 Task: Add Cedar's Mediterranean Foods Topped Organic Garlic Hommus to the cart.
Action: Mouse moved to (767, 245)
Screenshot: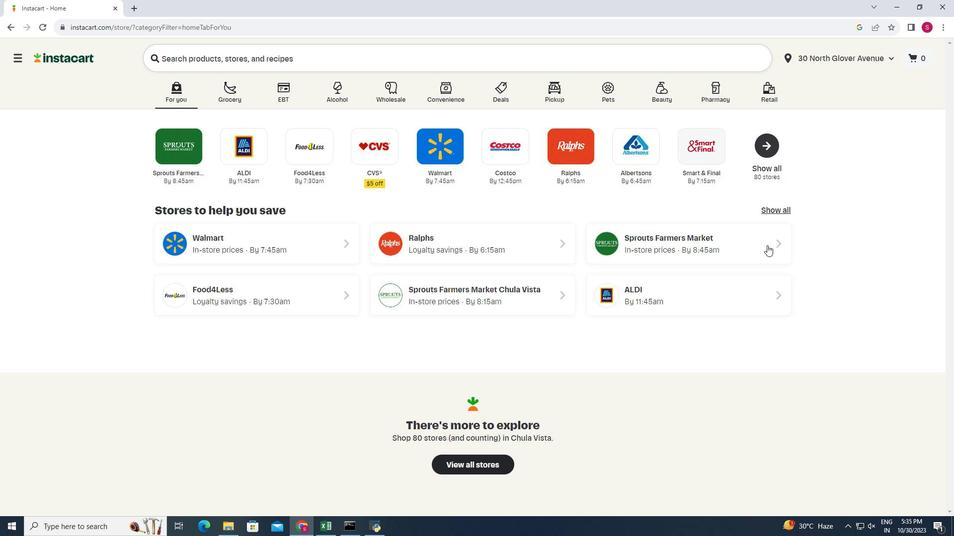 
Action: Mouse pressed left at (767, 245)
Screenshot: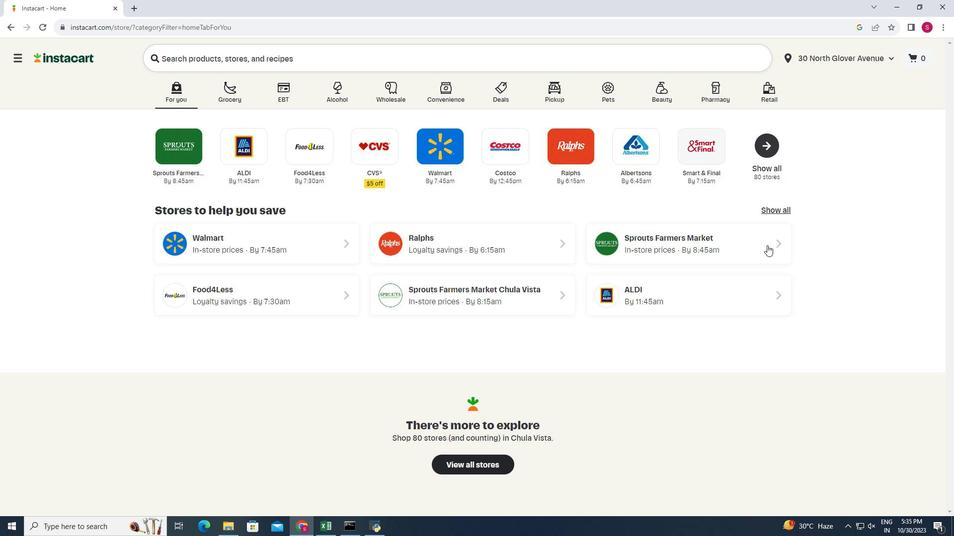 
Action: Mouse moved to (25, 436)
Screenshot: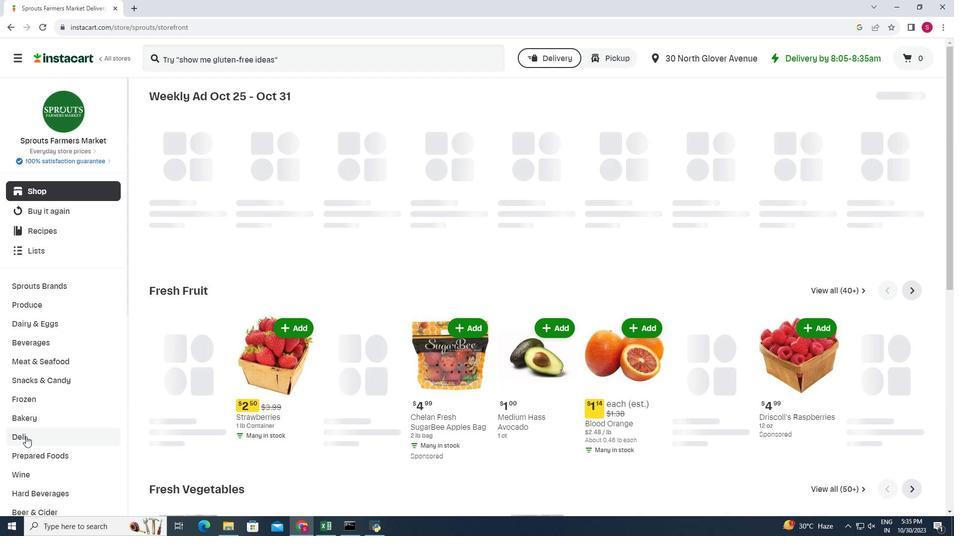 
Action: Mouse pressed left at (25, 436)
Screenshot: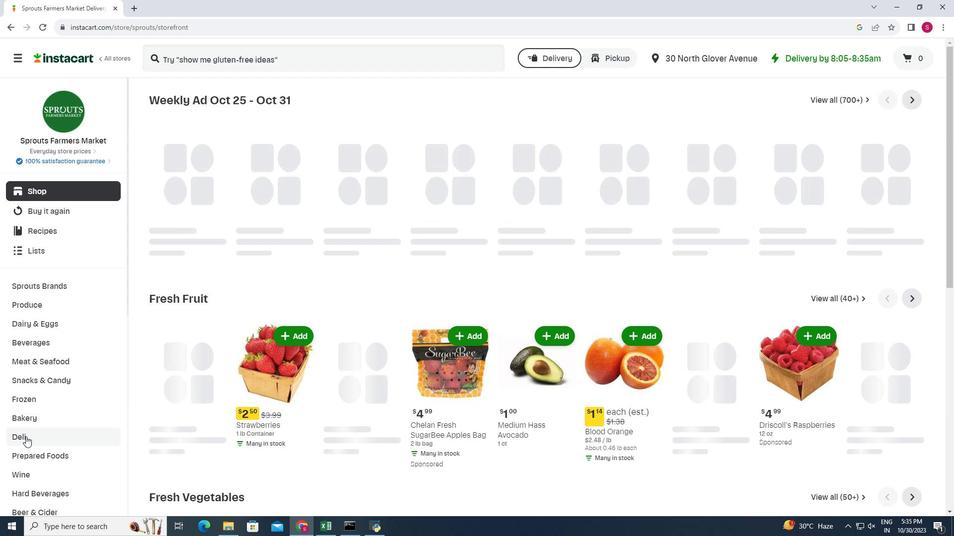 
Action: Mouse moved to (334, 127)
Screenshot: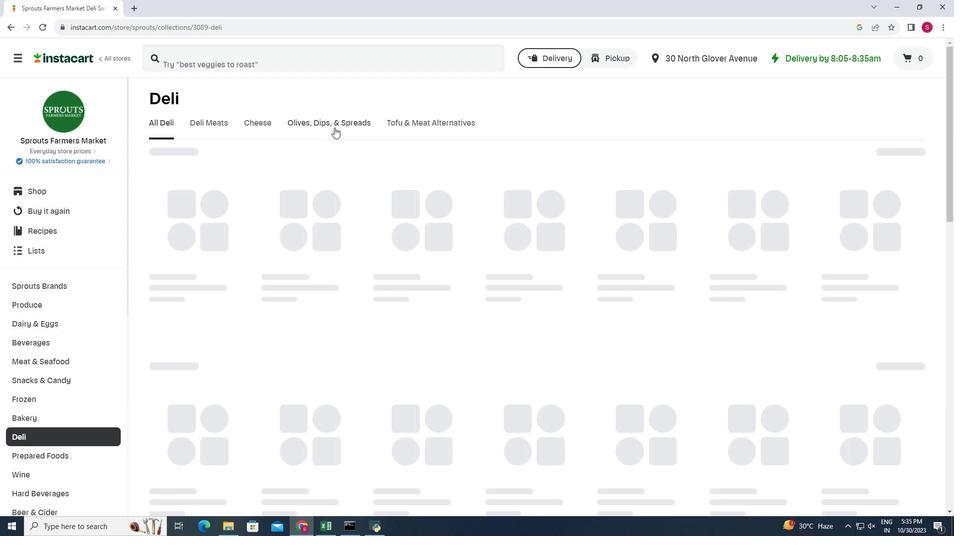 
Action: Mouse pressed left at (334, 127)
Screenshot: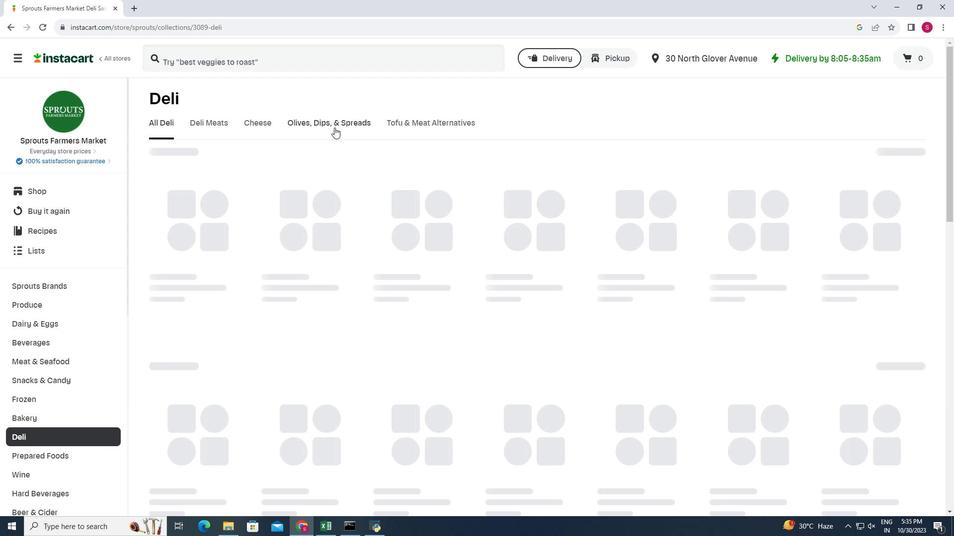 
Action: Mouse moved to (234, 164)
Screenshot: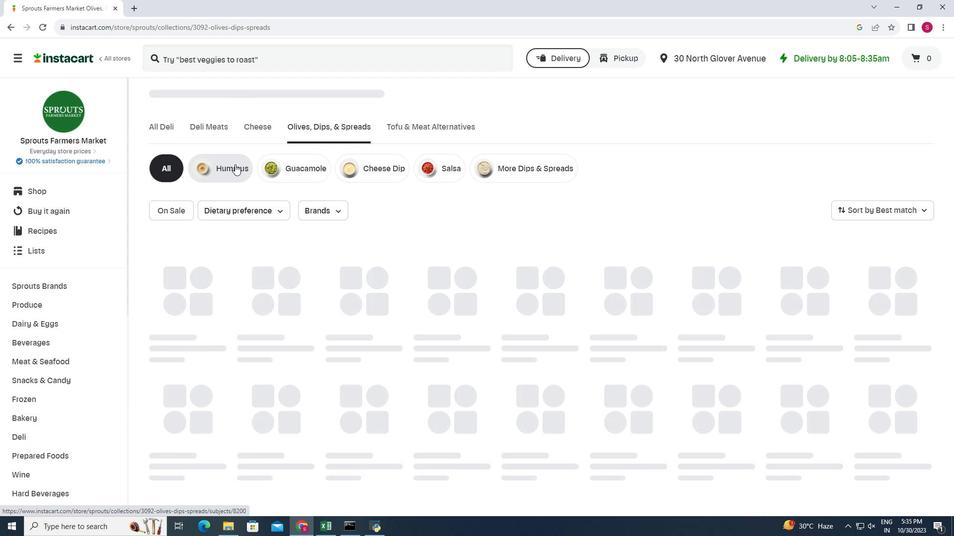
Action: Mouse pressed left at (234, 164)
Screenshot: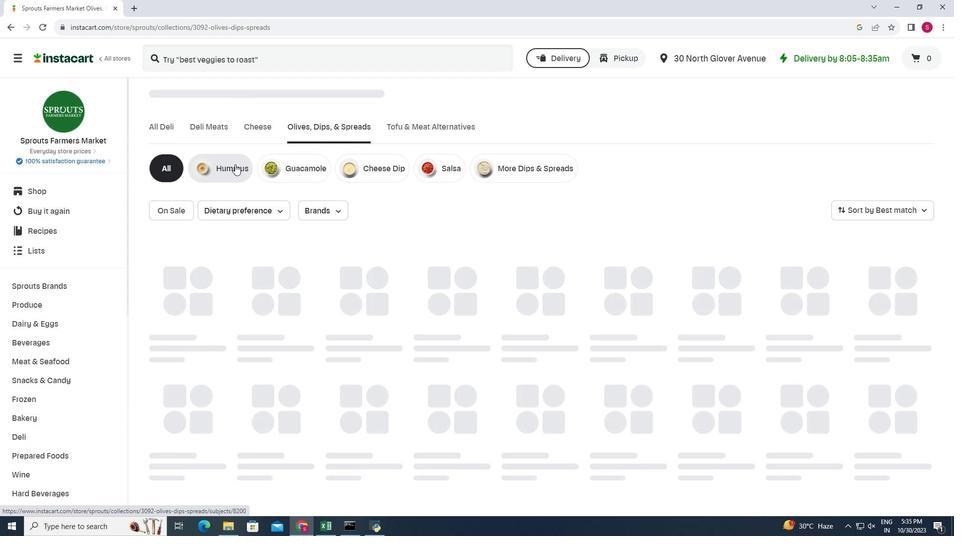 
Action: Mouse moved to (904, 341)
Screenshot: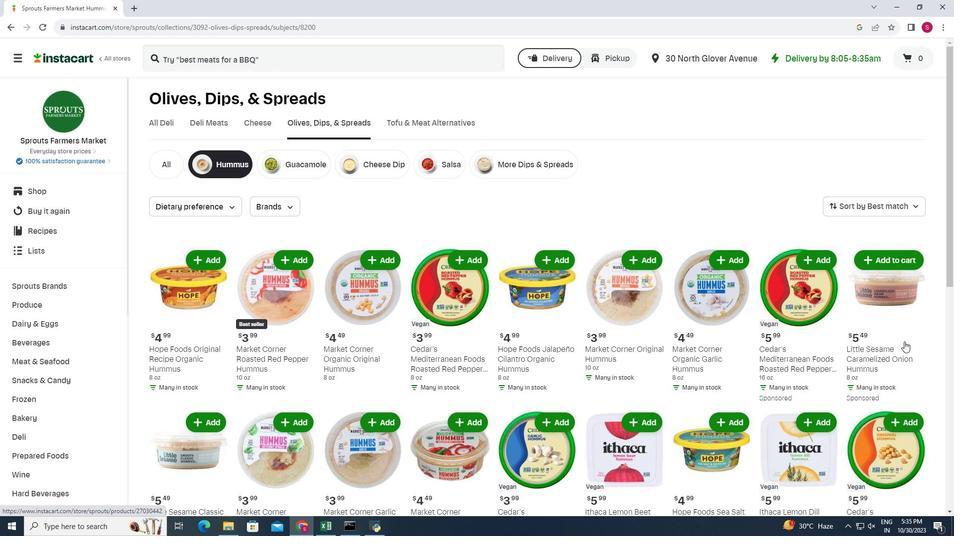 
Action: Mouse scrolled (904, 341) with delta (0, 0)
Screenshot: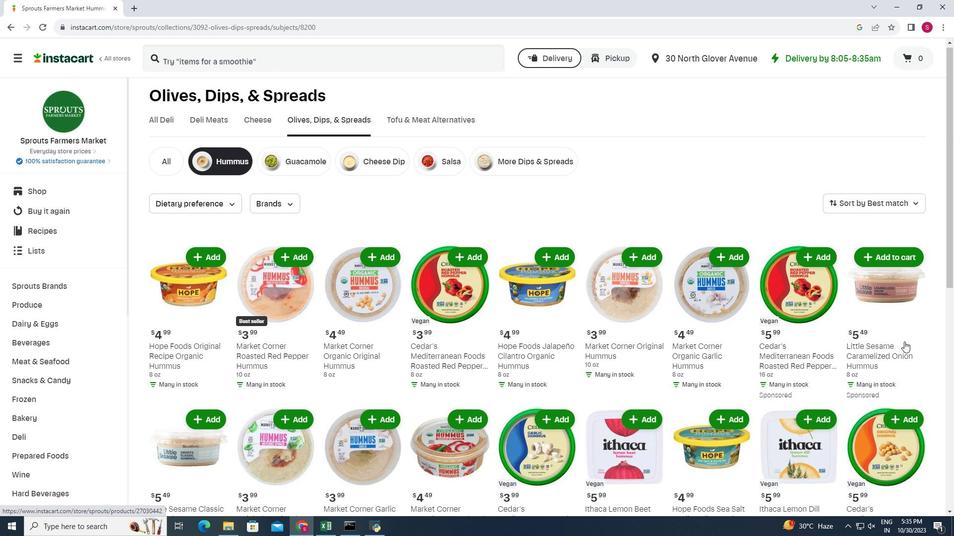 
Action: Mouse scrolled (904, 341) with delta (0, 0)
Screenshot: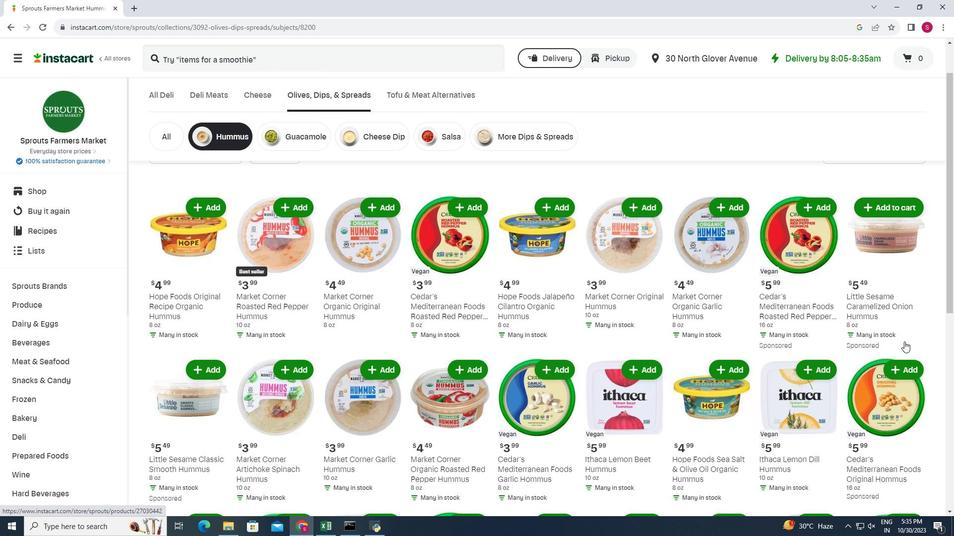 
Action: Mouse scrolled (904, 341) with delta (0, 0)
Screenshot: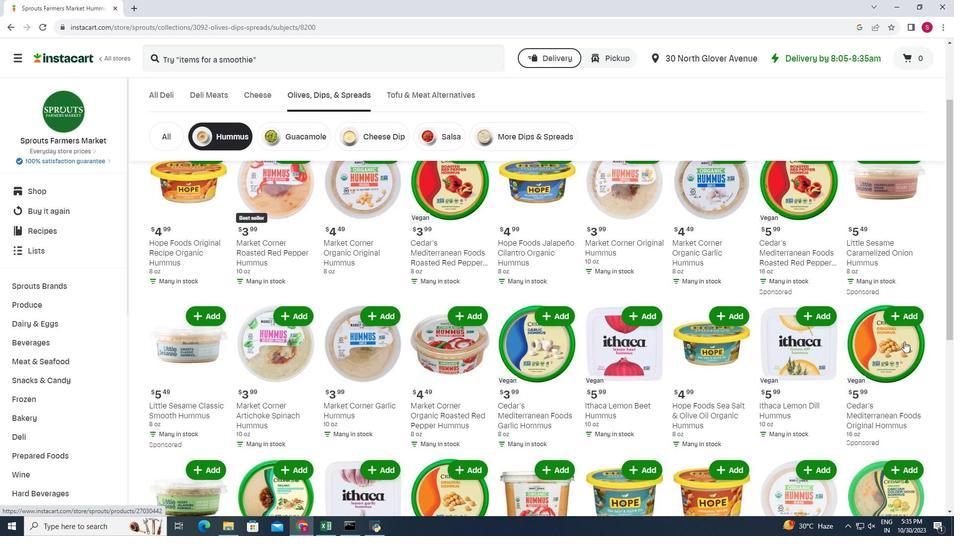 
Action: Mouse moved to (177, 323)
Screenshot: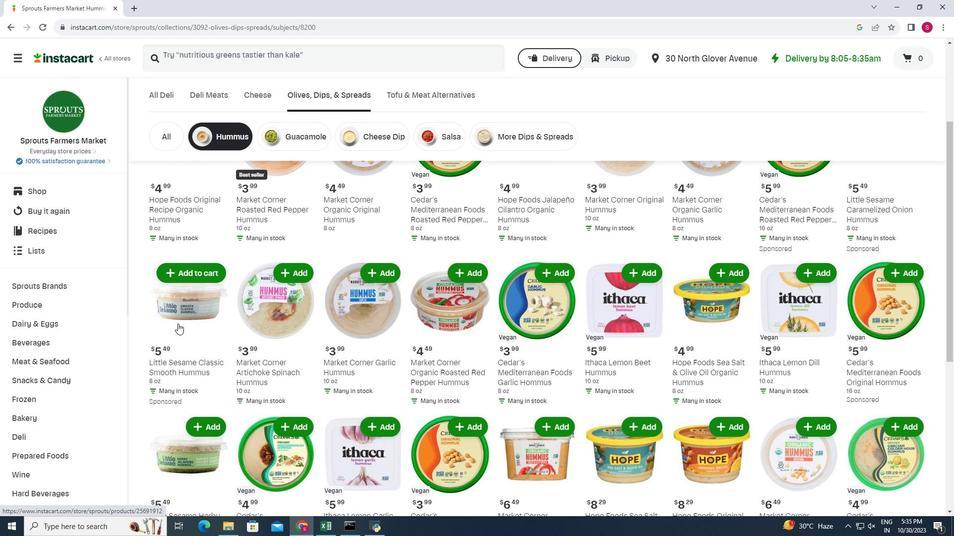 
Action: Mouse scrolled (177, 323) with delta (0, 0)
Screenshot: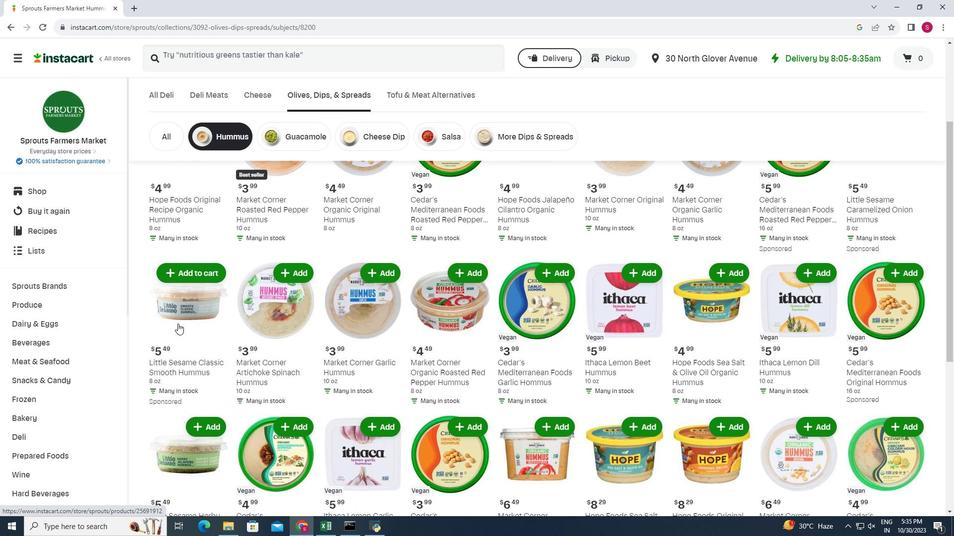 
Action: Mouse moved to (177, 323)
Screenshot: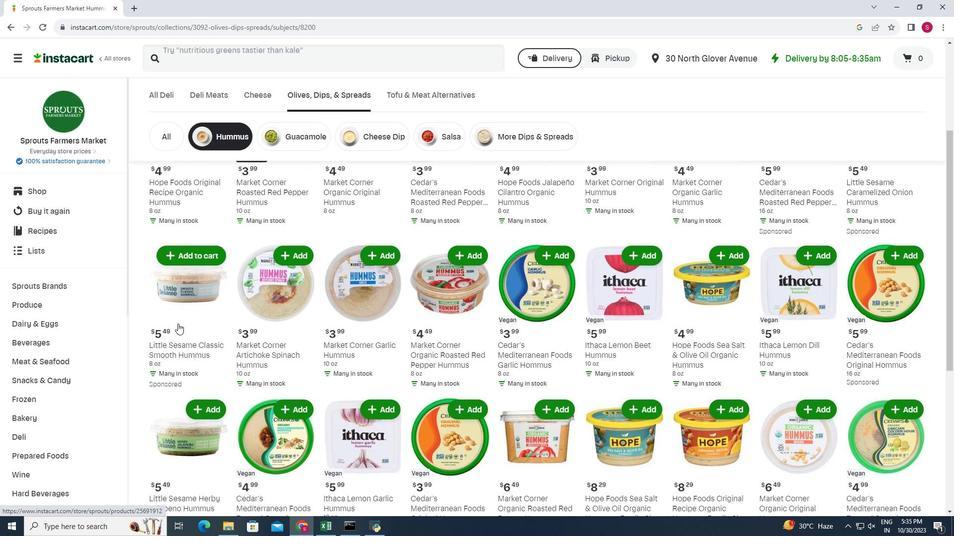 
Action: Mouse scrolled (177, 323) with delta (0, 0)
Screenshot: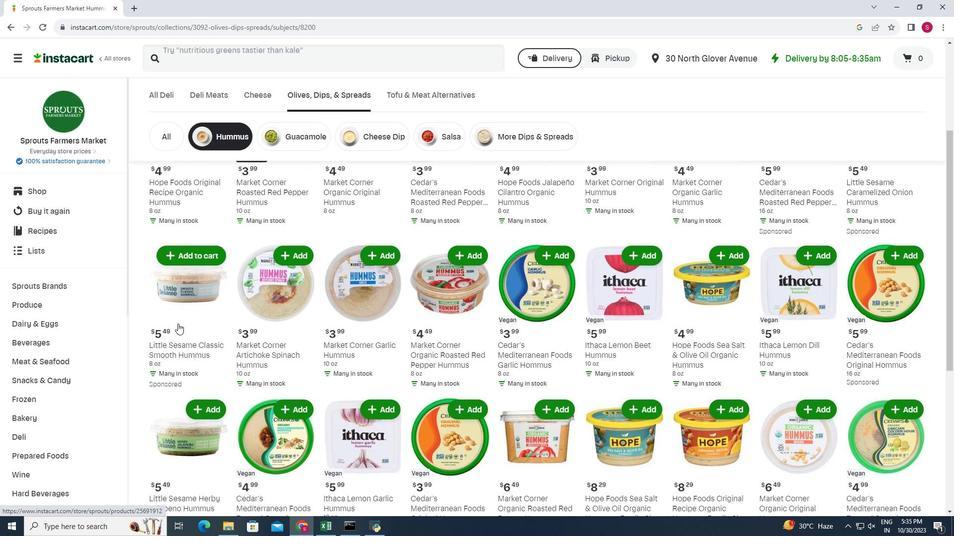 
Action: Mouse moved to (174, 323)
Screenshot: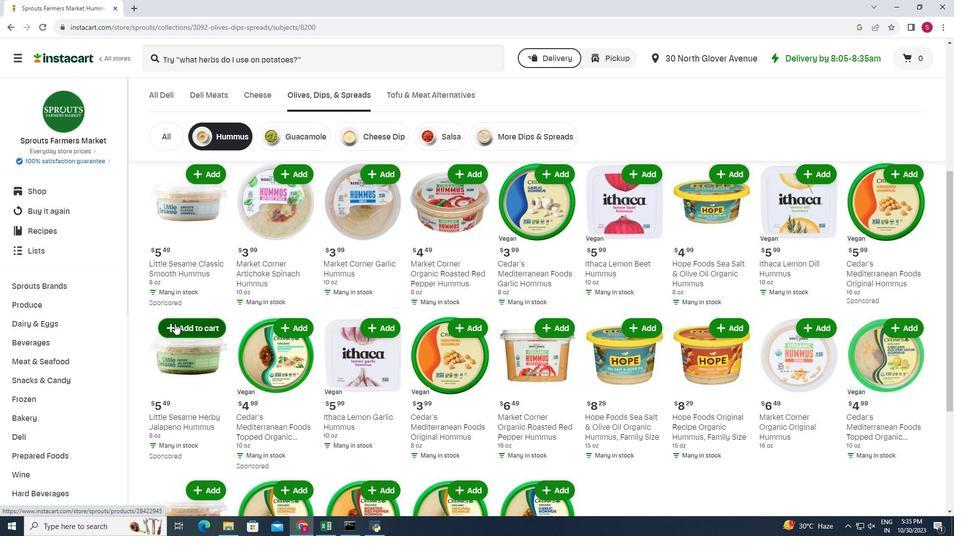 
Action: Mouse scrolled (174, 323) with delta (0, 0)
Screenshot: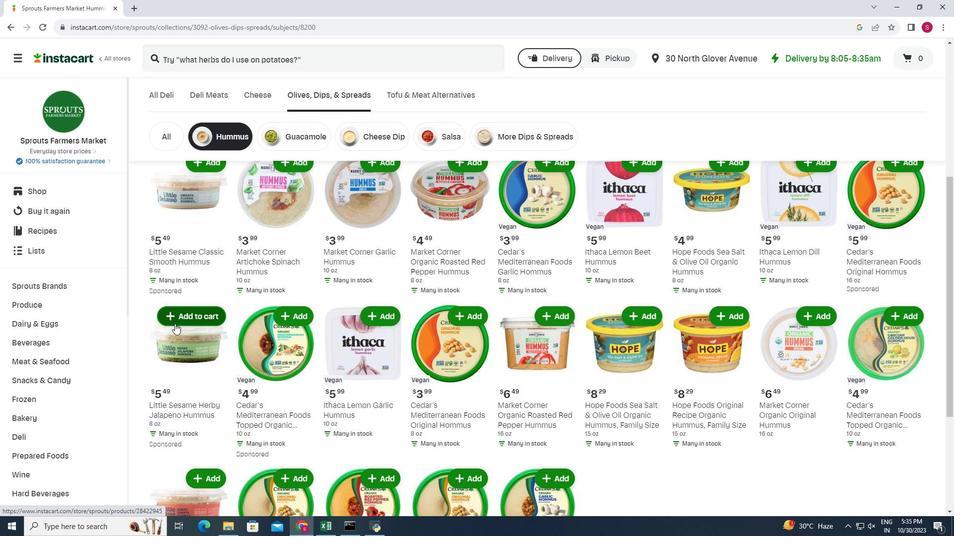 
Action: Mouse moved to (294, 269)
Screenshot: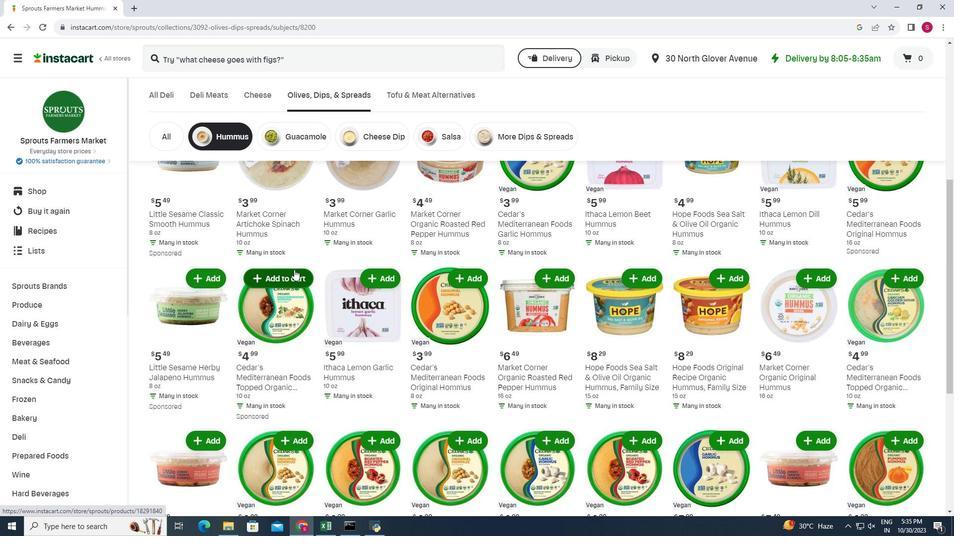 
Action: Mouse pressed left at (294, 269)
Screenshot: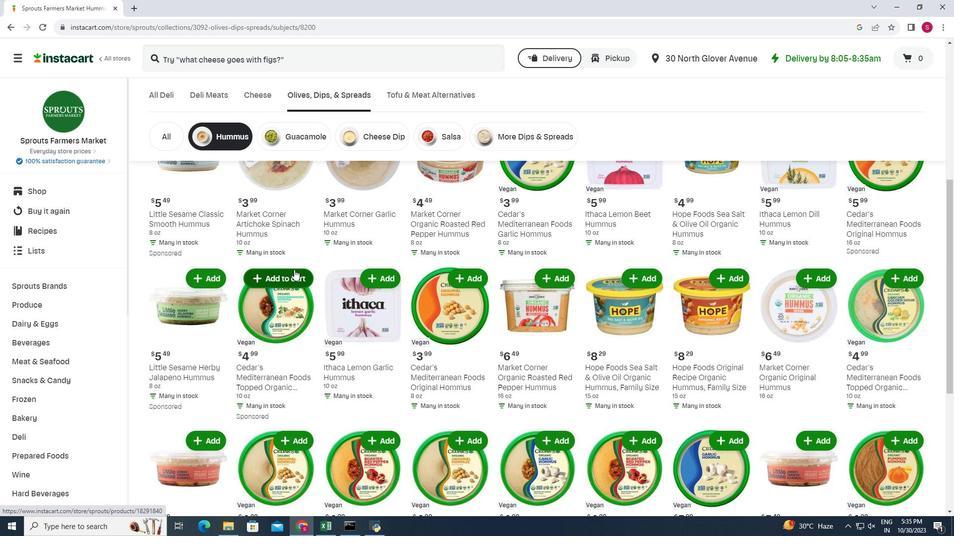 
Action: Mouse moved to (303, 258)
Screenshot: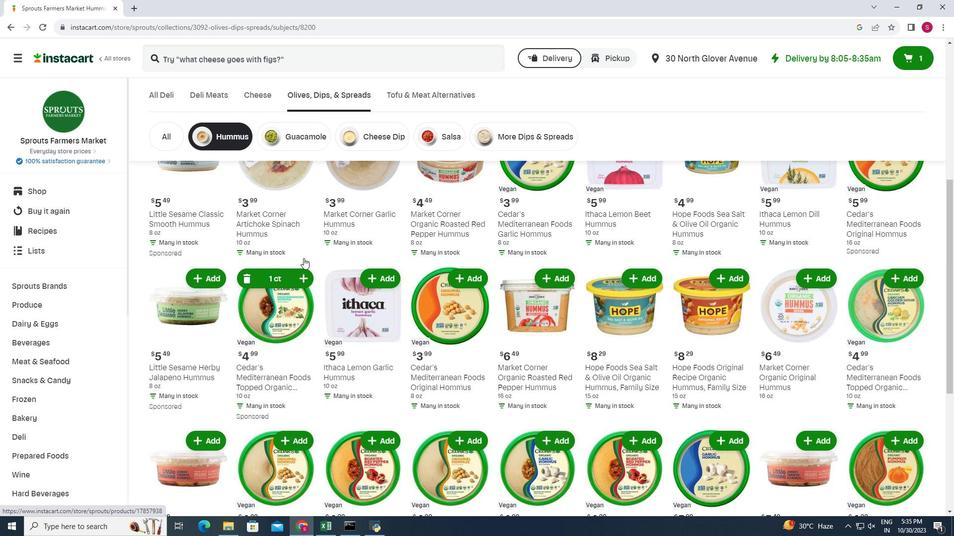 
